 Task: Use the formula "LINEST" in spreadsheet "Project portfolio".
Action: Mouse moved to (131, 109)
Screenshot: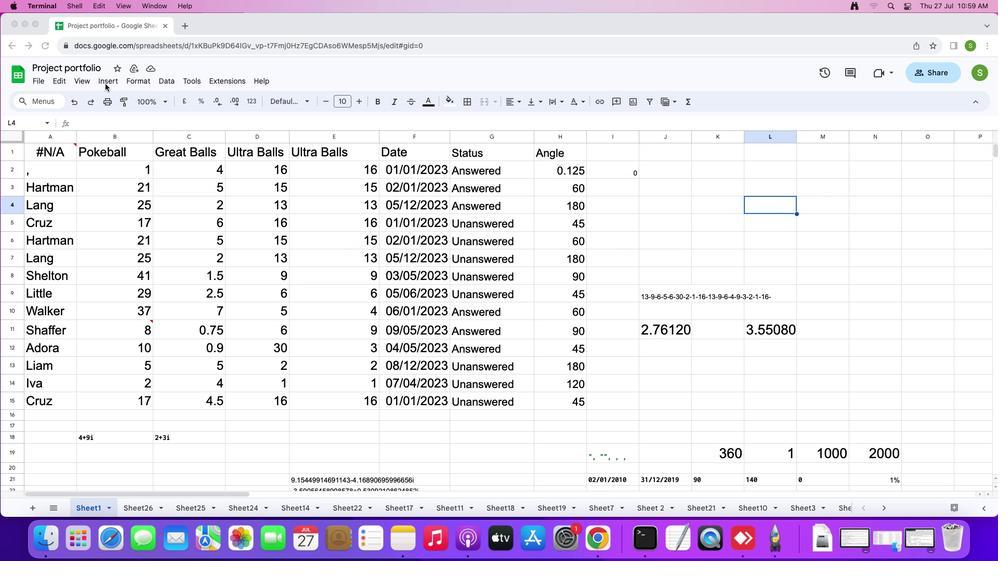 
Action: Mouse pressed left at (131, 109)
Screenshot: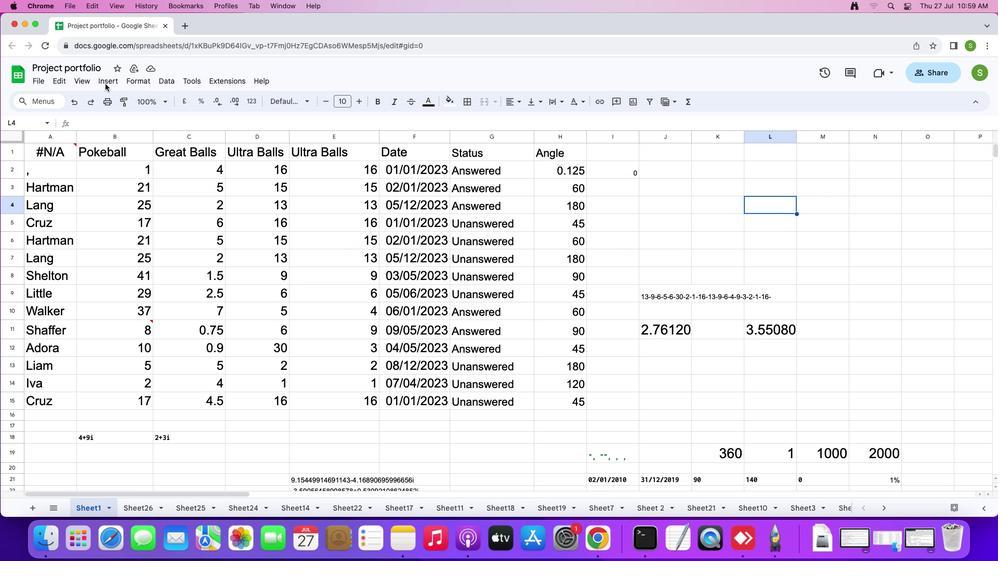 
Action: Mouse moved to (140, 109)
Screenshot: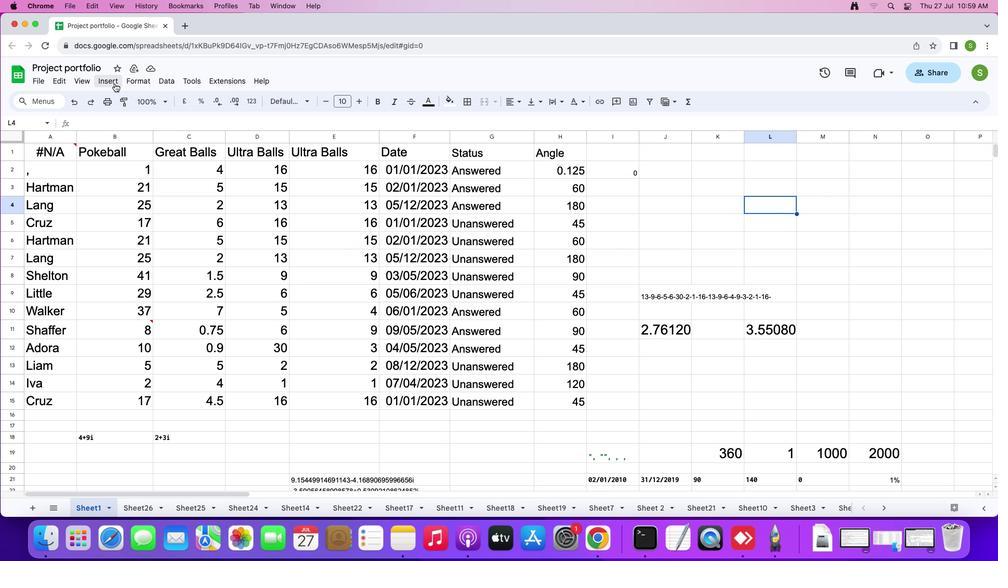 
Action: Mouse pressed left at (140, 109)
Screenshot: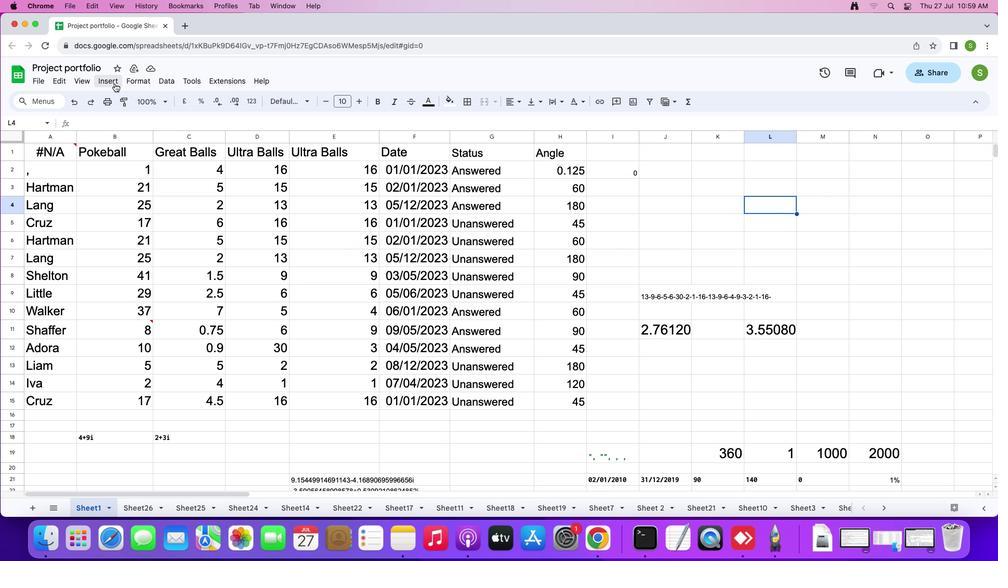 
Action: Mouse moved to (166, 281)
Screenshot: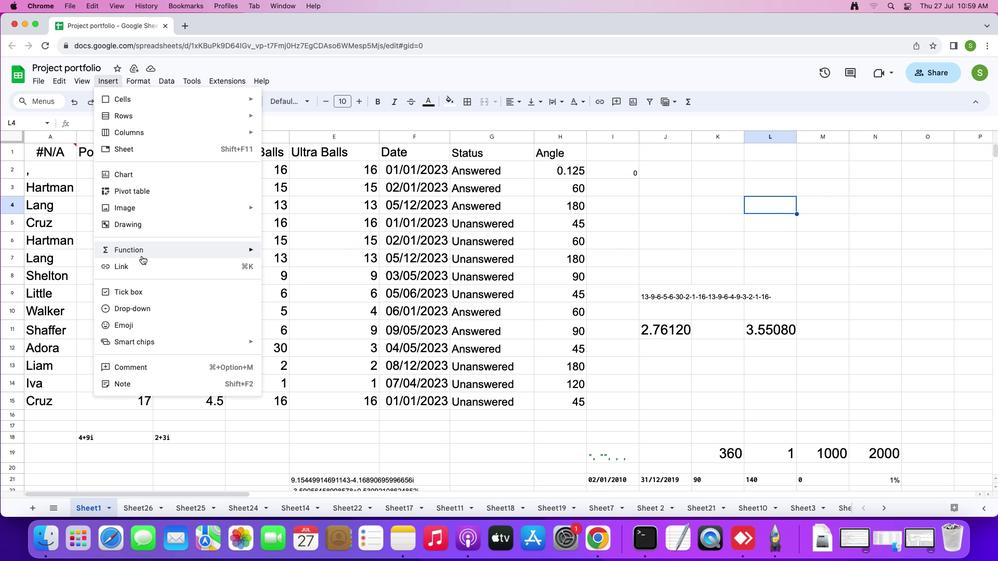 
Action: Mouse pressed left at (166, 281)
Screenshot: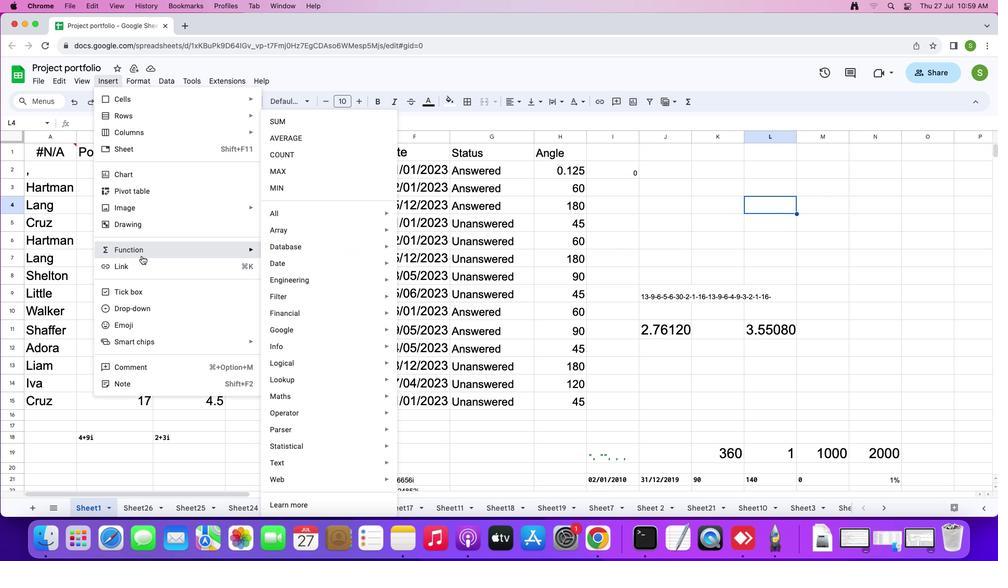 
Action: Mouse moved to (343, 241)
Screenshot: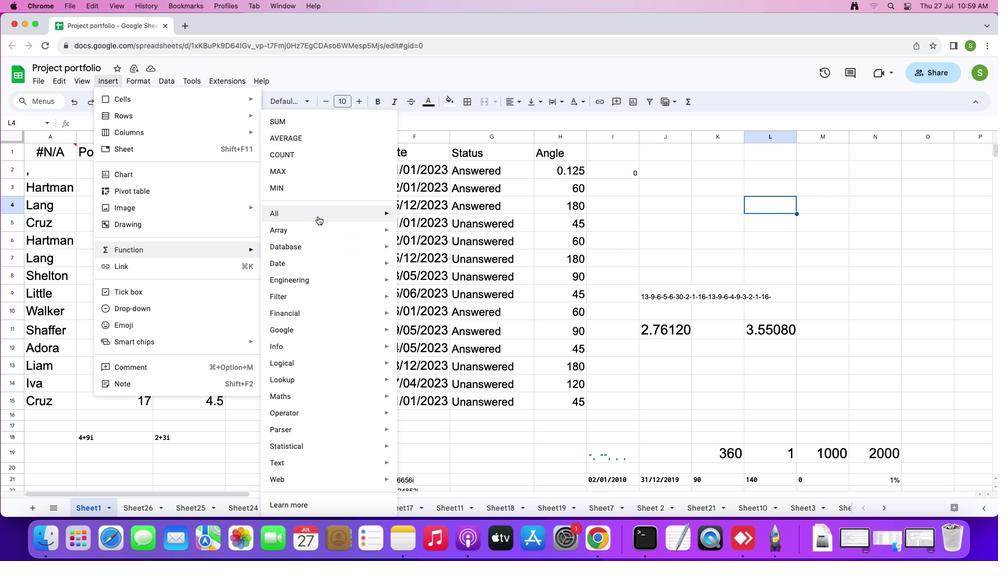 
Action: Mouse pressed left at (343, 241)
Screenshot: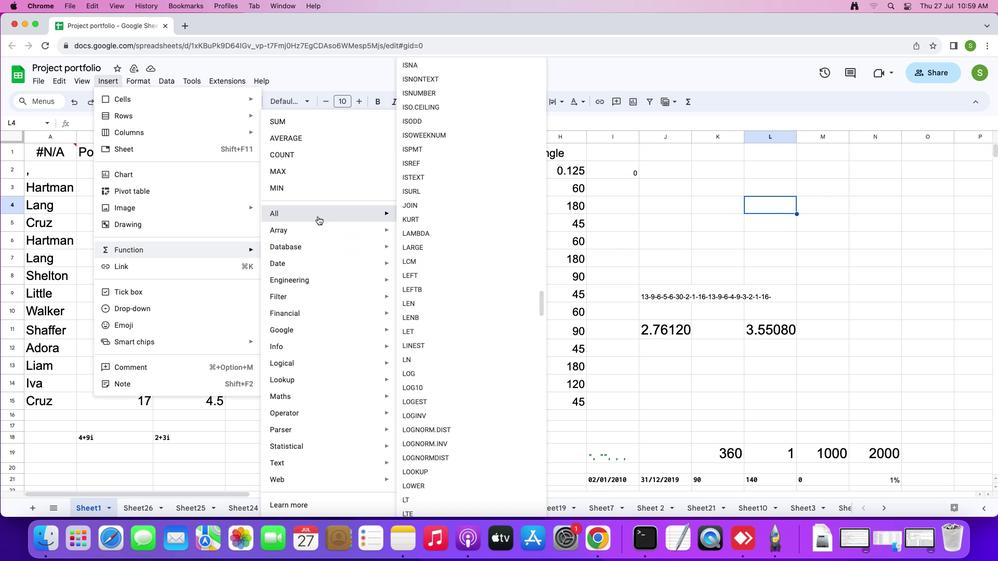 
Action: Mouse moved to (477, 380)
Screenshot: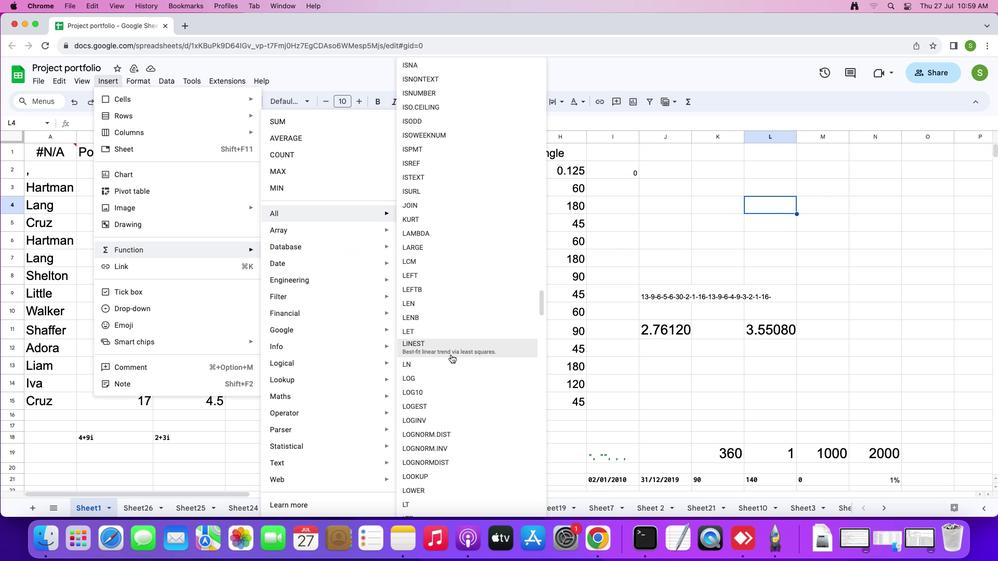 
Action: Mouse pressed left at (477, 380)
Screenshot: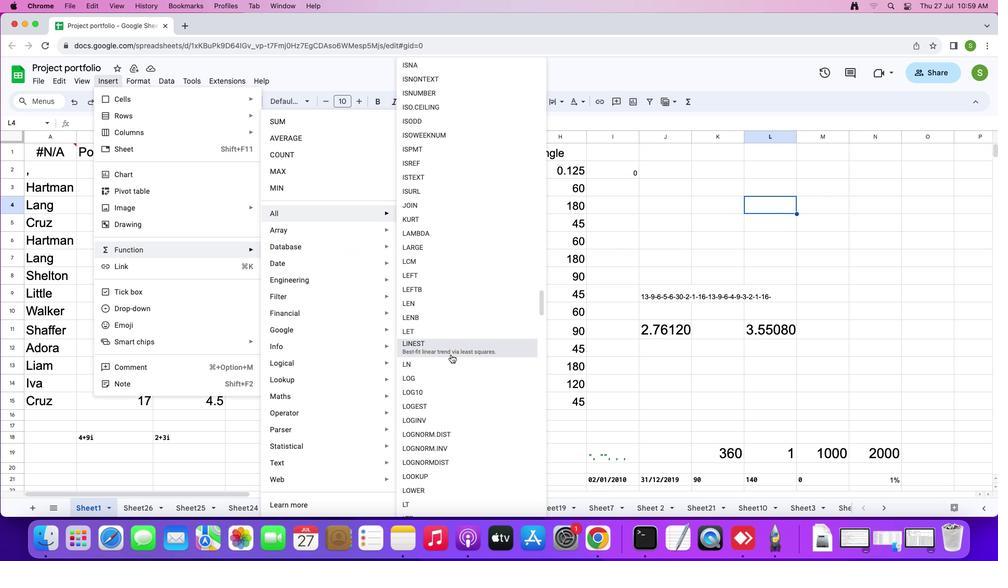 
Action: Mouse moved to (290, 285)
Screenshot: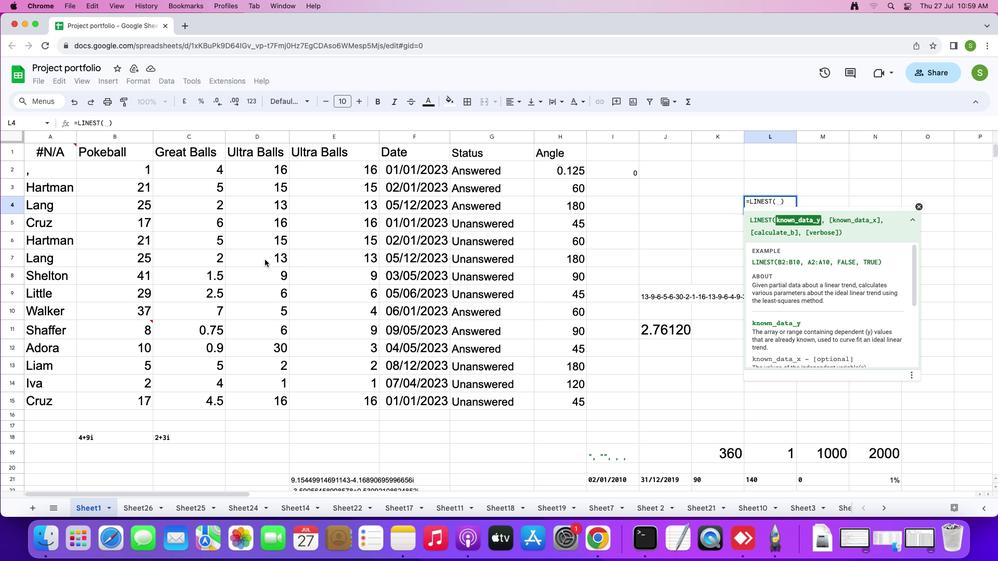 
Action: Mouse pressed left at (290, 285)
Screenshot: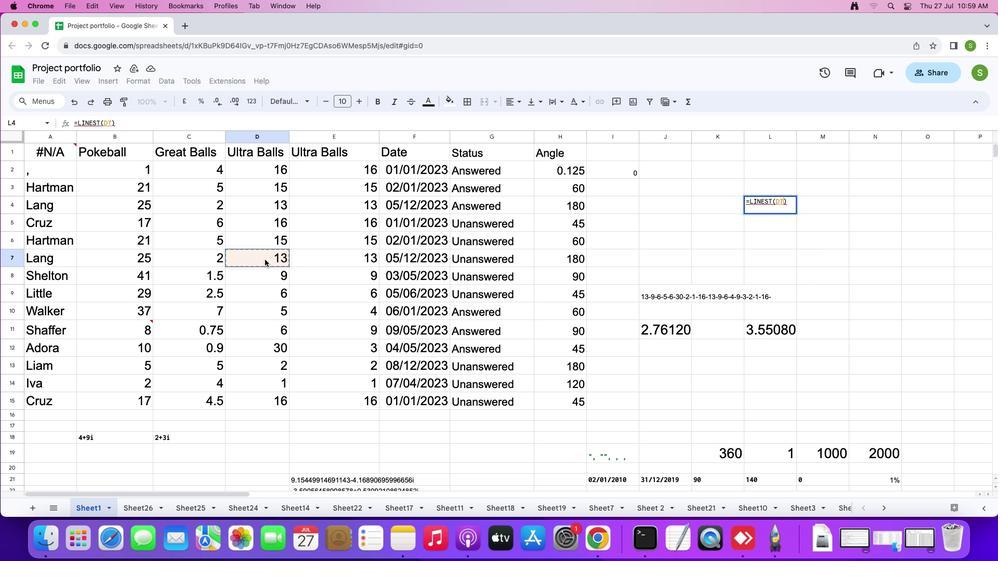 
Action: Mouse moved to (328, 323)
Screenshot: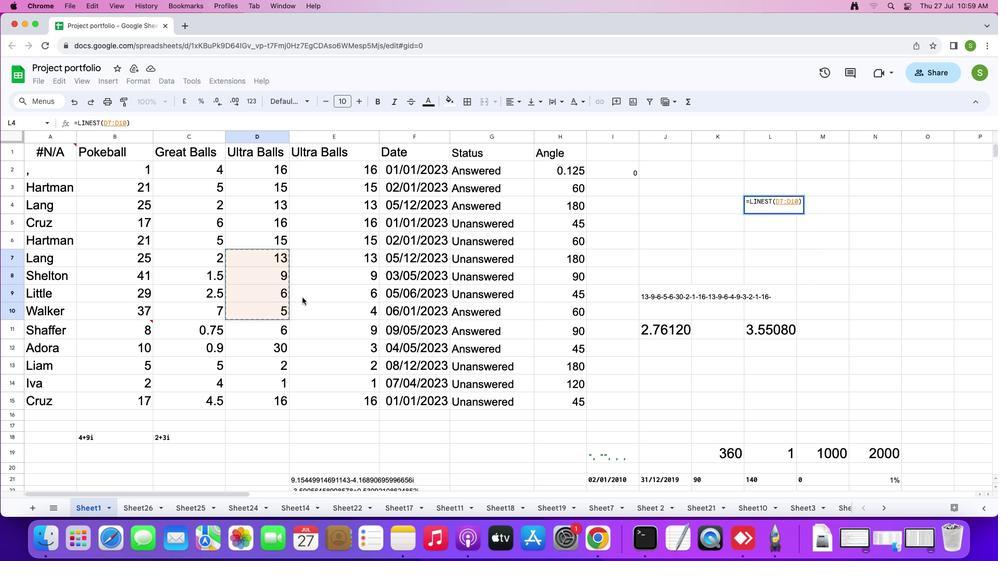 
Action: Key pressed ','
Screenshot: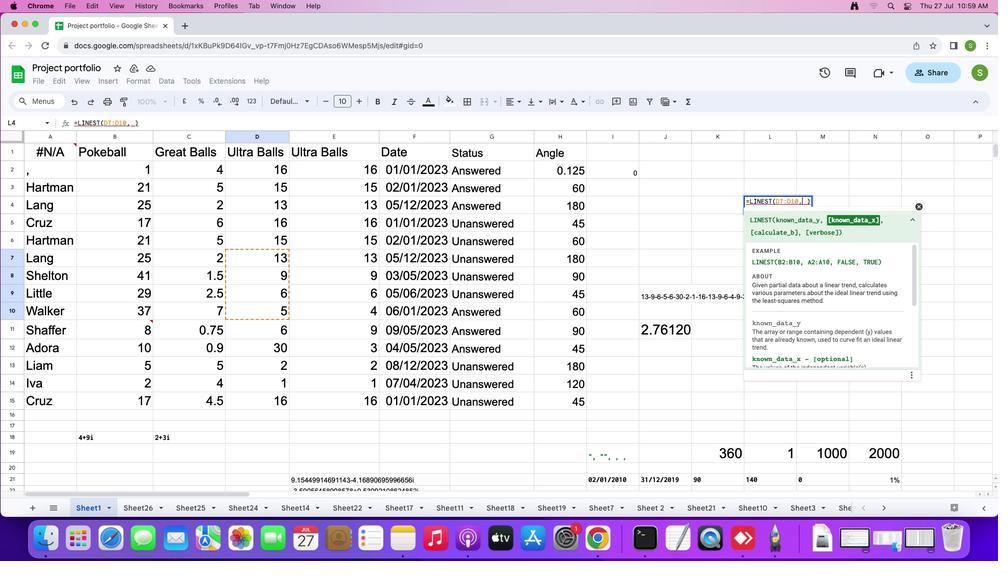 
Action: Mouse moved to (355, 277)
Screenshot: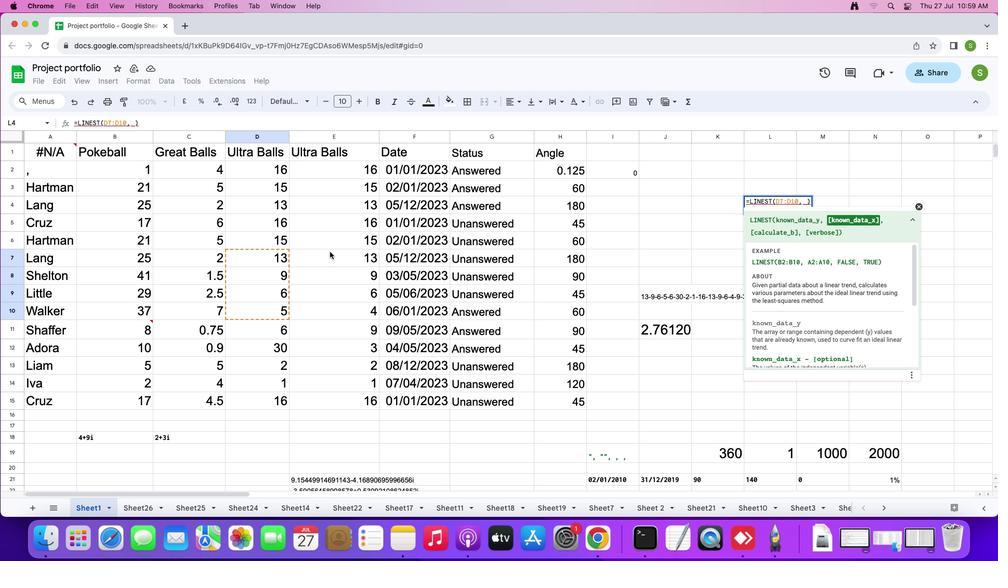 
Action: Mouse pressed left at (355, 277)
Screenshot: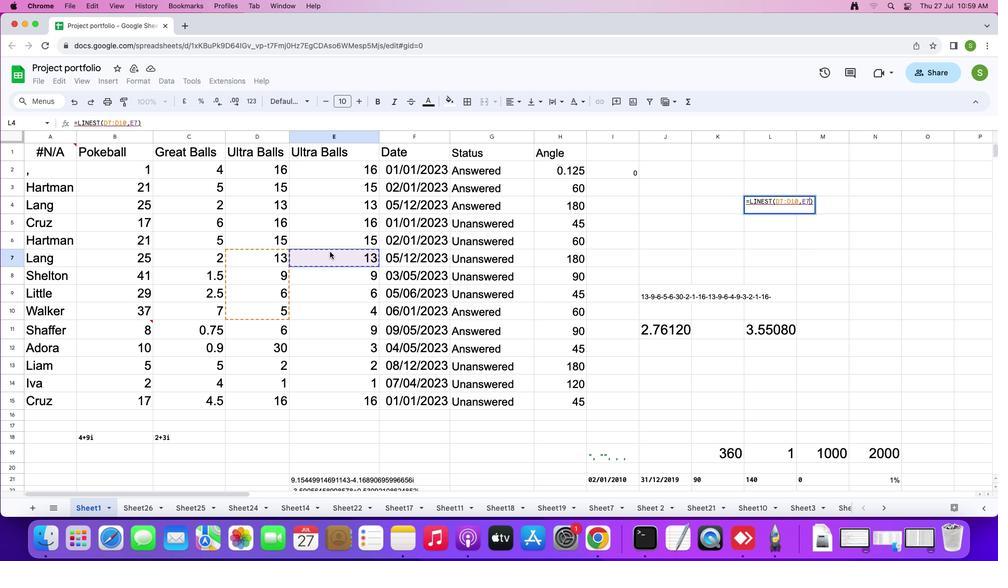 
Action: Mouse moved to (348, 336)
Screenshot: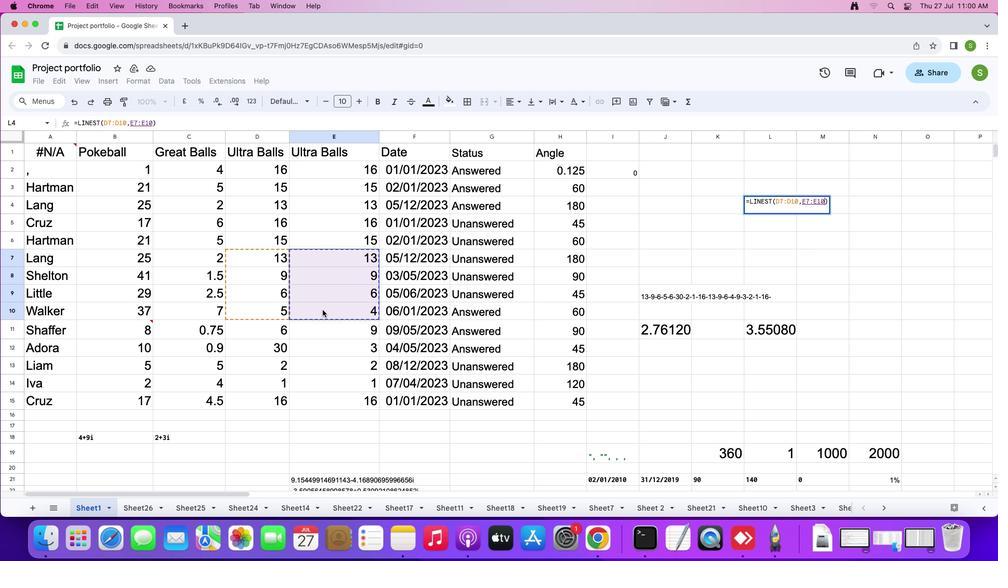 
Action: Key pressed ',''F''A''L''S''E'',''T''U'Key.backspace'R''U''E'Key.enter
Screenshot: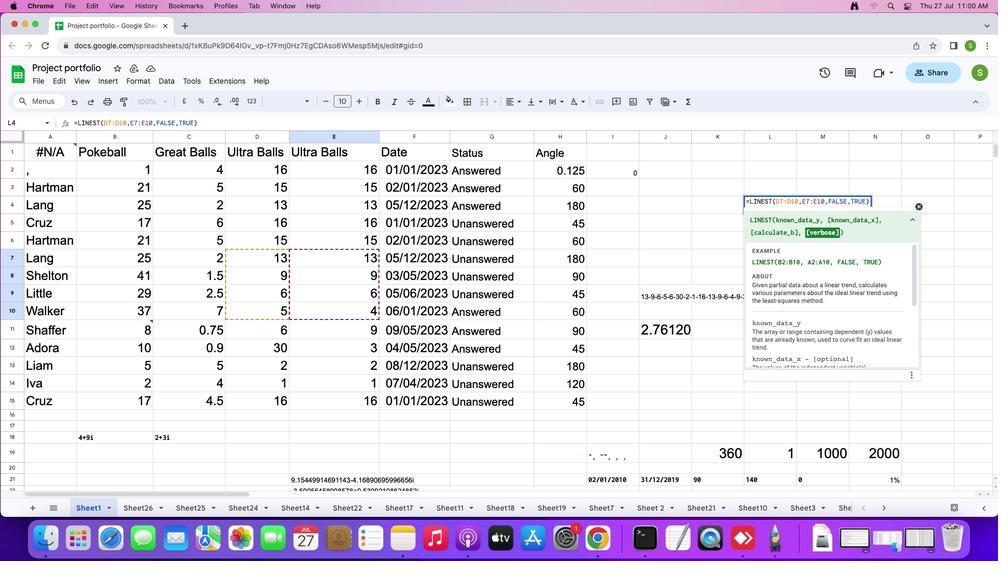 
